 Task: Look for products in the category "Dental Care" with cinnamon flavor only.
Action: Mouse pressed left at (255, 109)
Screenshot: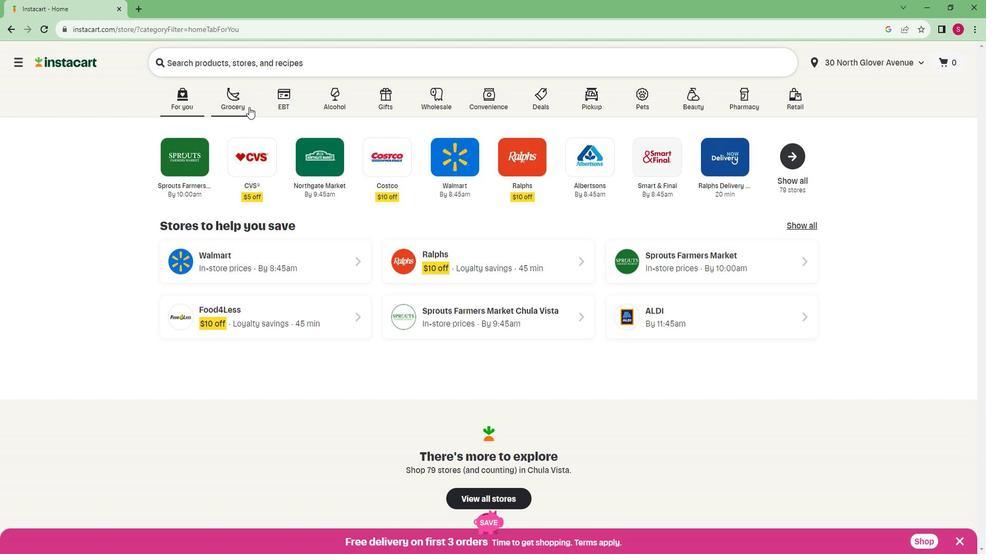 
Action: Mouse moved to (222, 278)
Screenshot: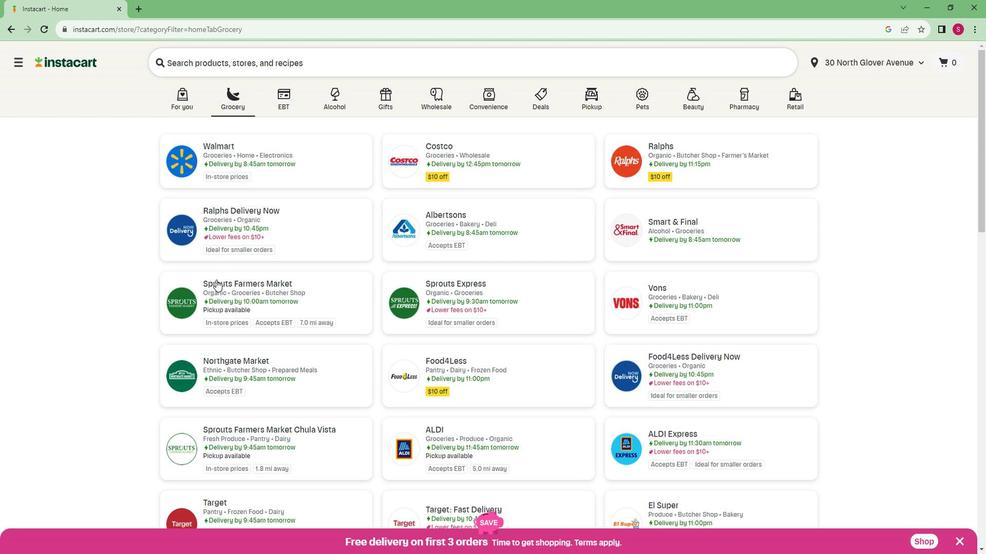 
Action: Mouse pressed left at (222, 278)
Screenshot: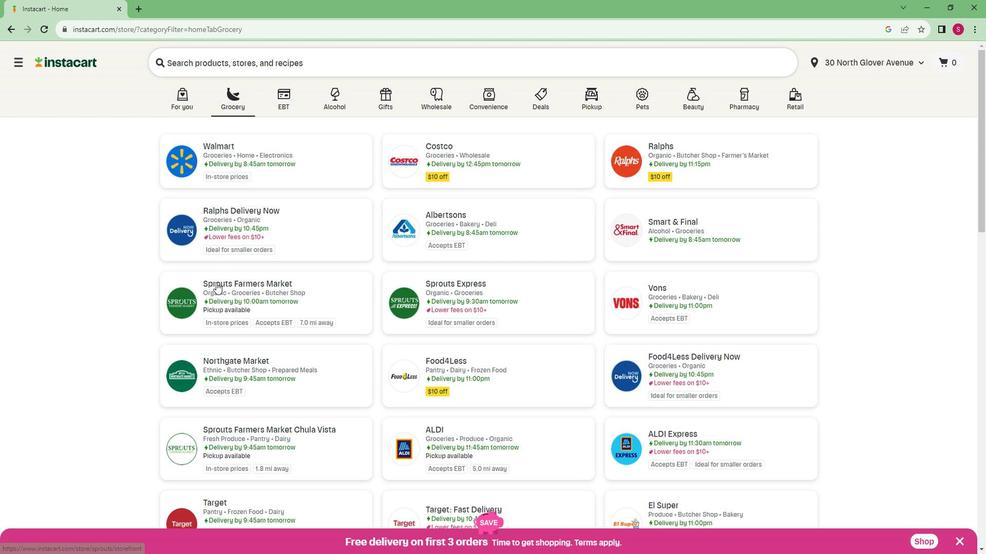 
Action: Mouse moved to (54, 355)
Screenshot: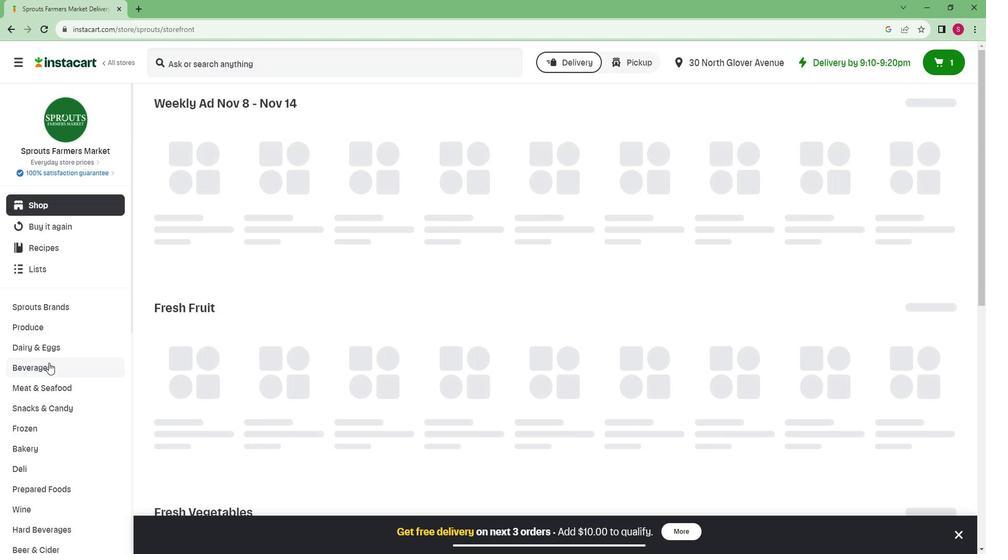 
Action: Mouse scrolled (54, 354) with delta (0, 0)
Screenshot: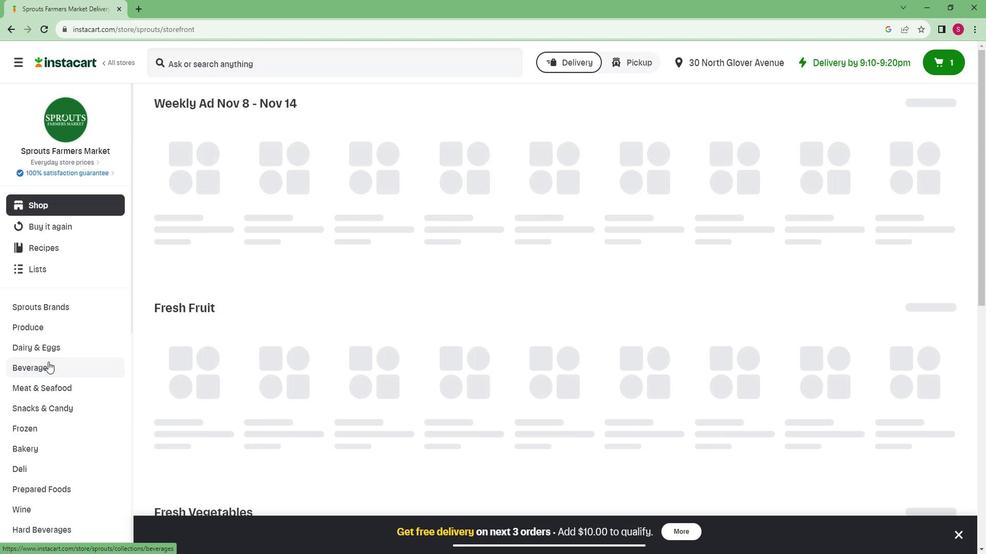 
Action: Mouse scrolled (54, 354) with delta (0, 0)
Screenshot: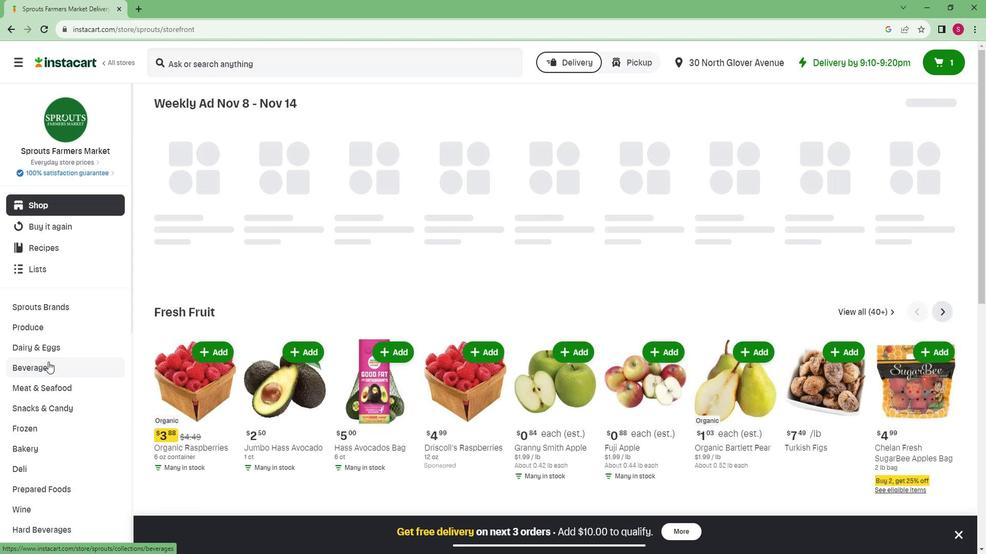 
Action: Mouse scrolled (54, 354) with delta (0, 0)
Screenshot: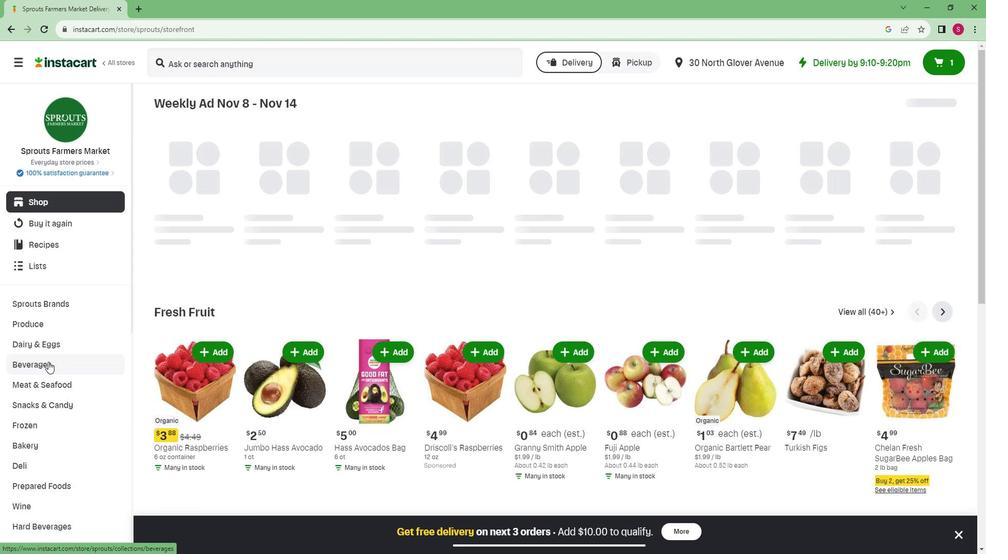 
Action: Mouse scrolled (54, 354) with delta (0, 0)
Screenshot: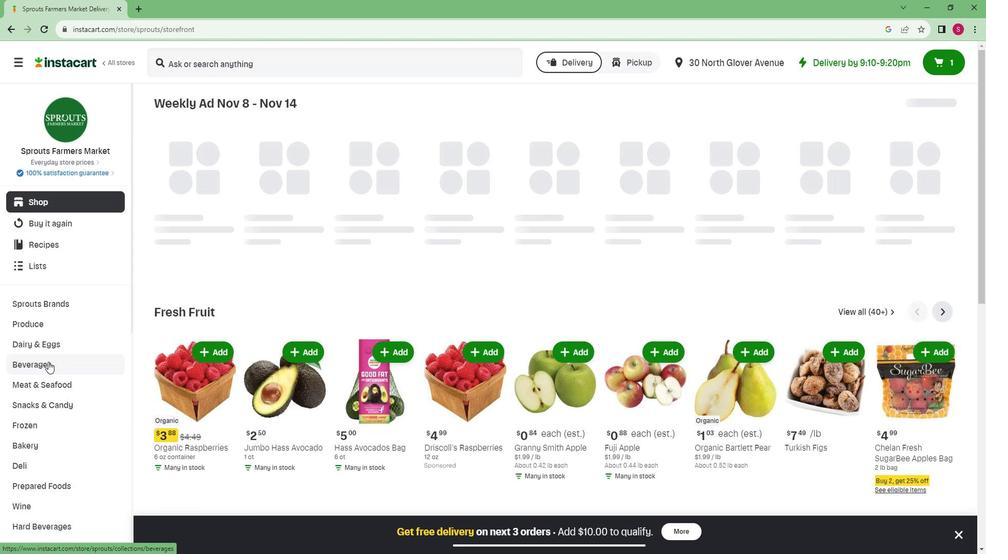 
Action: Mouse scrolled (54, 354) with delta (0, 0)
Screenshot: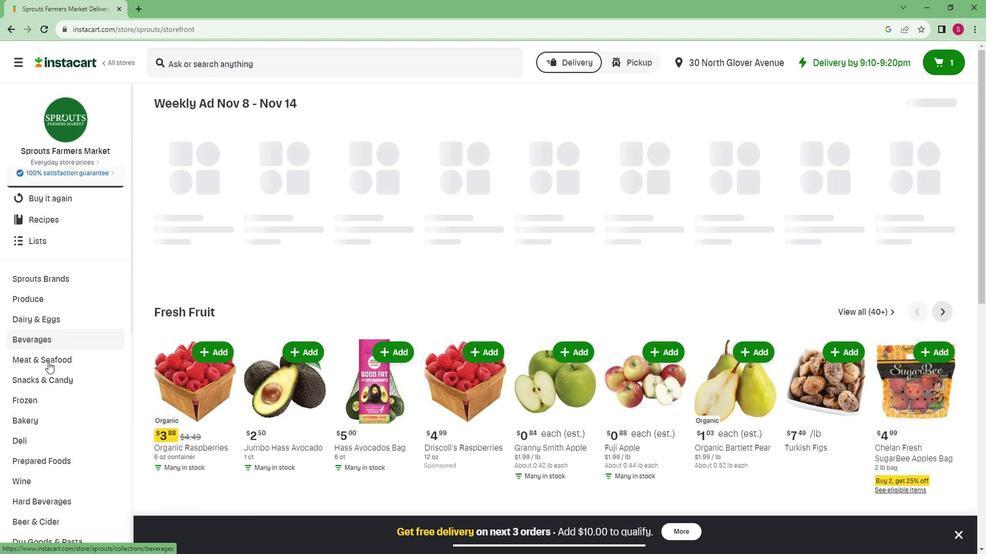 
Action: Mouse scrolled (54, 354) with delta (0, 0)
Screenshot: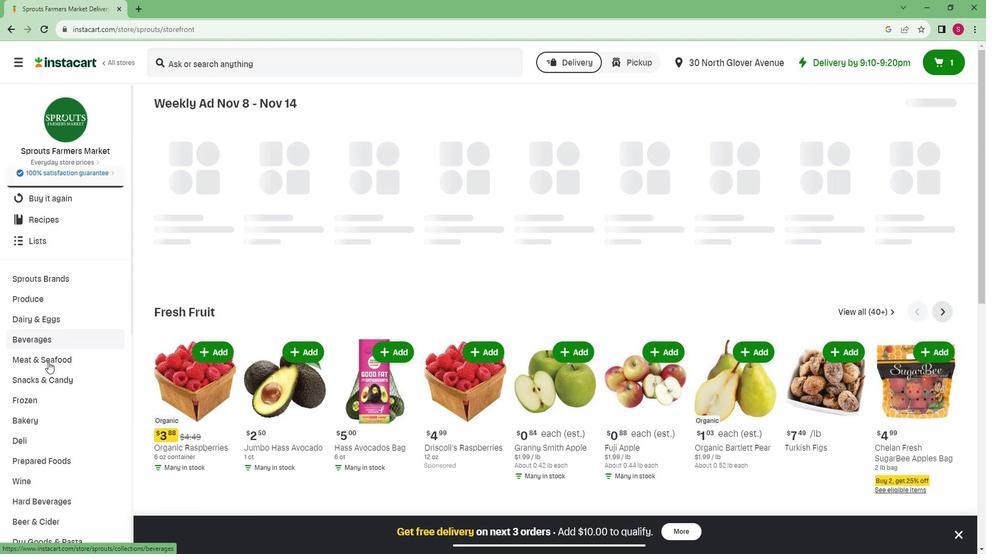 
Action: Mouse scrolled (54, 354) with delta (0, 0)
Screenshot: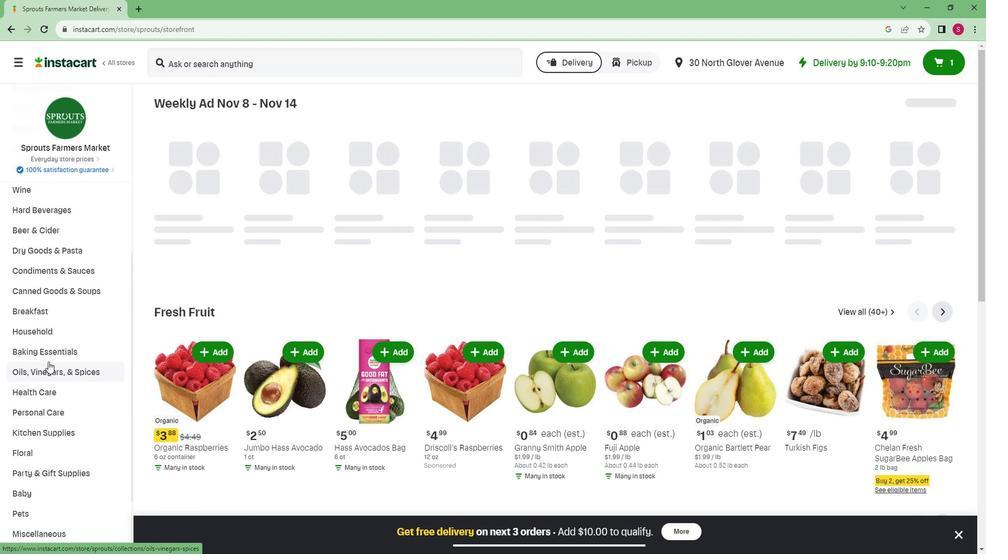 
Action: Mouse scrolled (54, 354) with delta (0, 0)
Screenshot: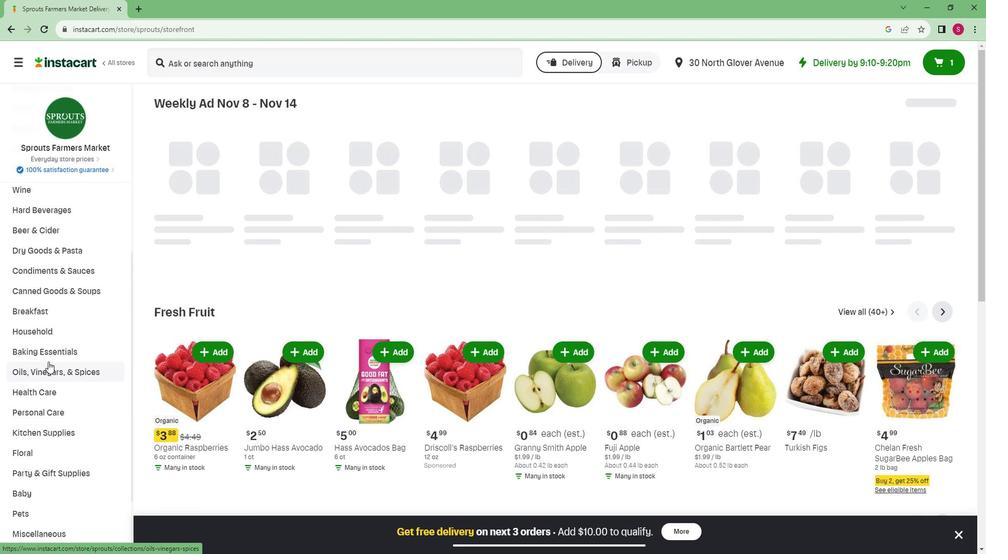 
Action: Mouse scrolled (54, 354) with delta (0, 0)
Screenshot: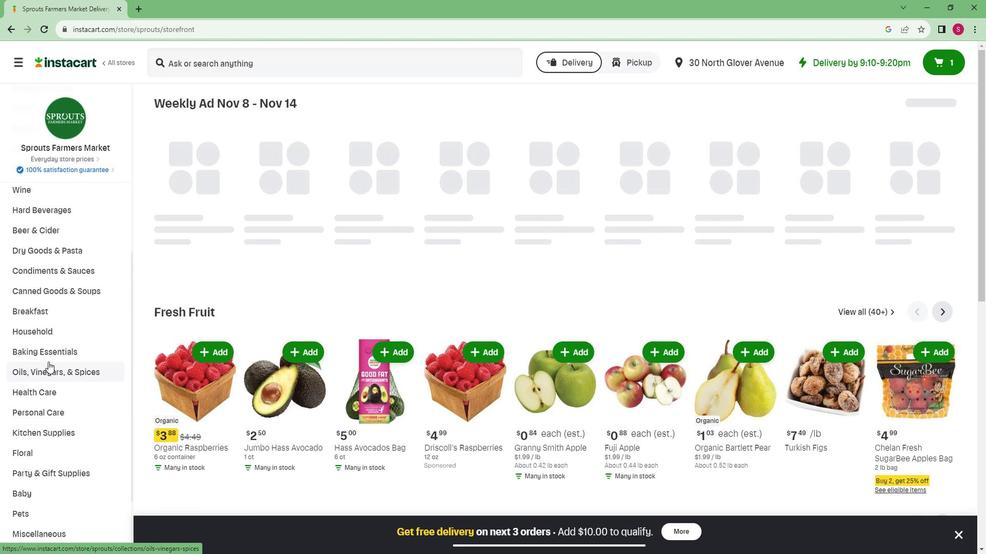 
Action: Mouse scrolled (54, 354) with delta (0, 0)
Screenshot: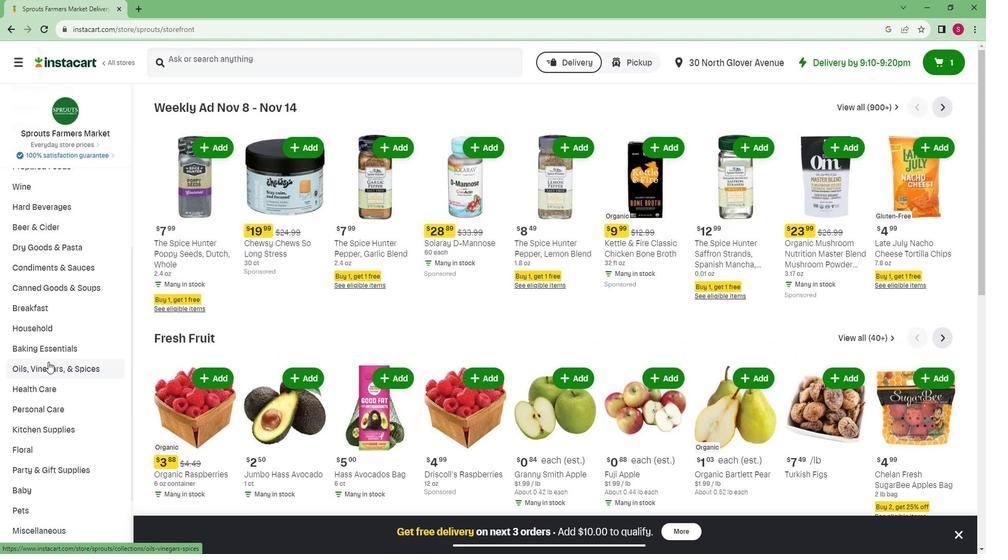 
Action: Mouse scrolled (54, 354) with delta (0, 0)
Screenshot: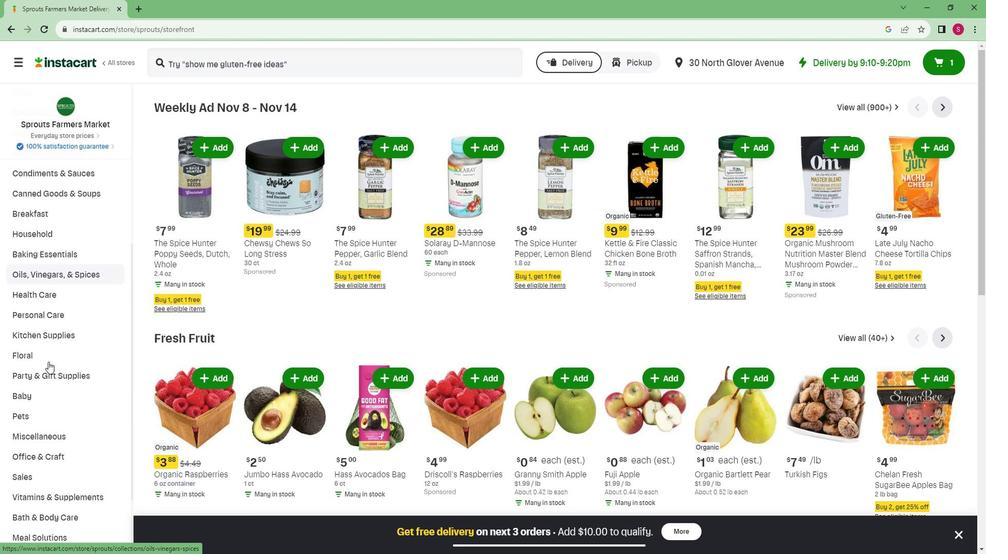 
Action: Mouse scrolled (54, 354) with delta (0, 0)
Screenshot: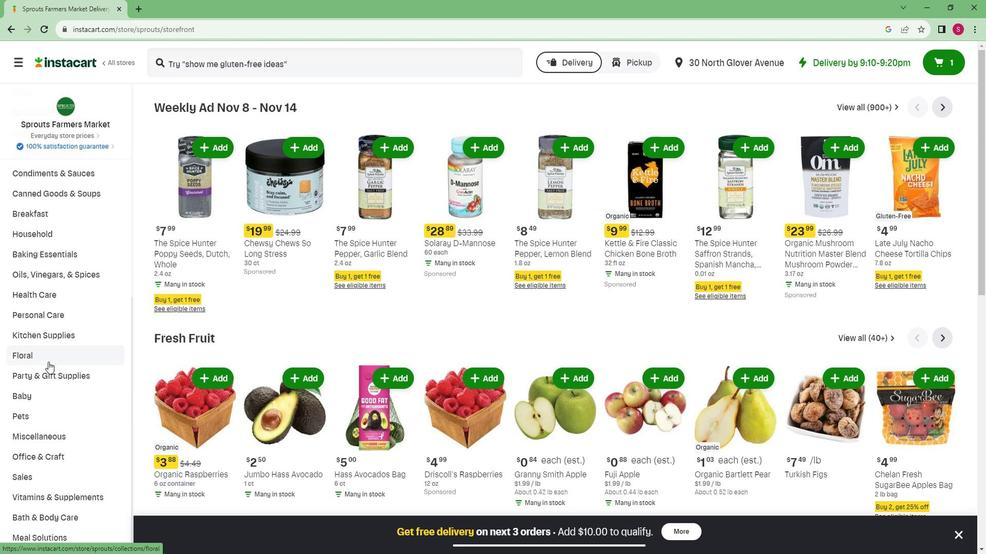
Action: Mouse scrolled (54, 354) with delta (0, 0)
Screenshot: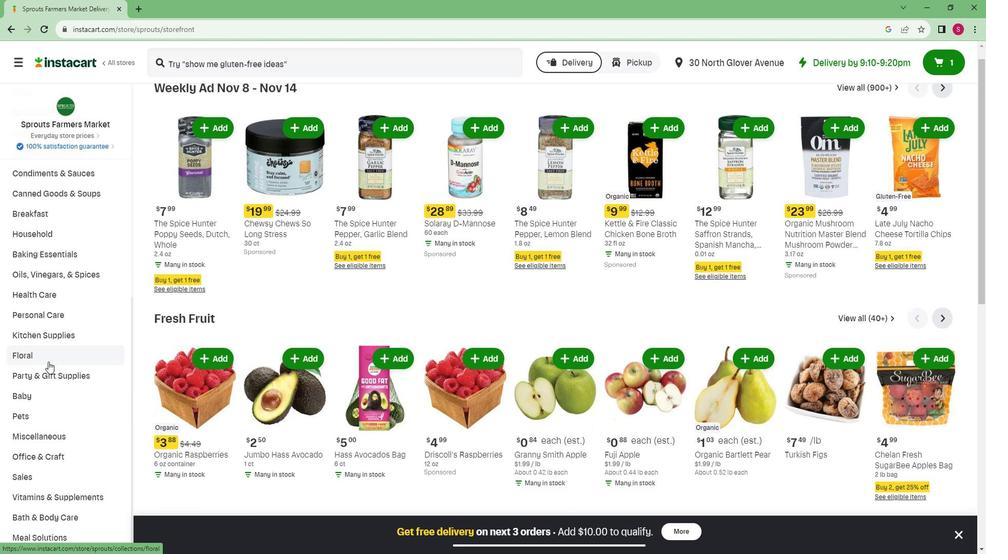 
Action: Mouse moved to (36, 504)
Screenshot: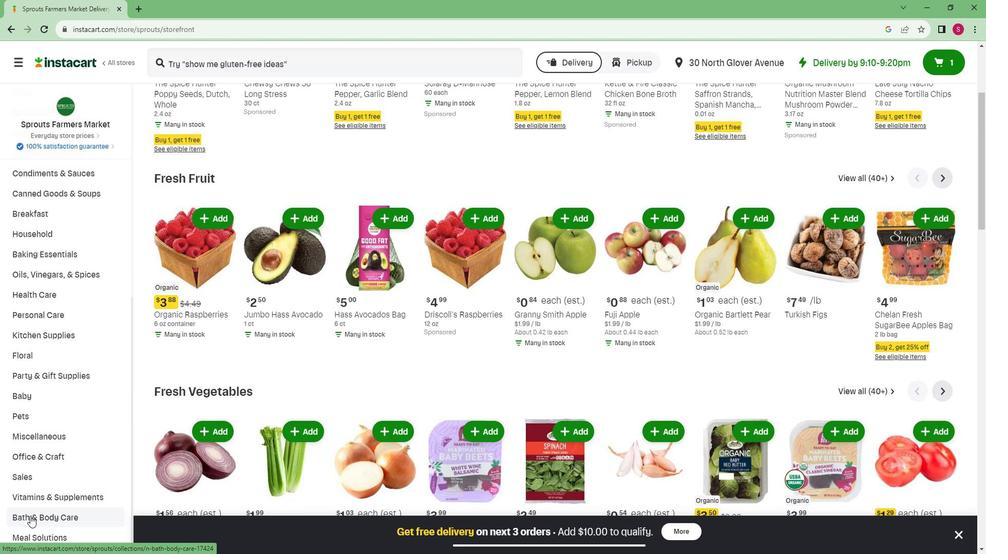 
Action: Mouse pressed left at (36, 504)
Screenshot: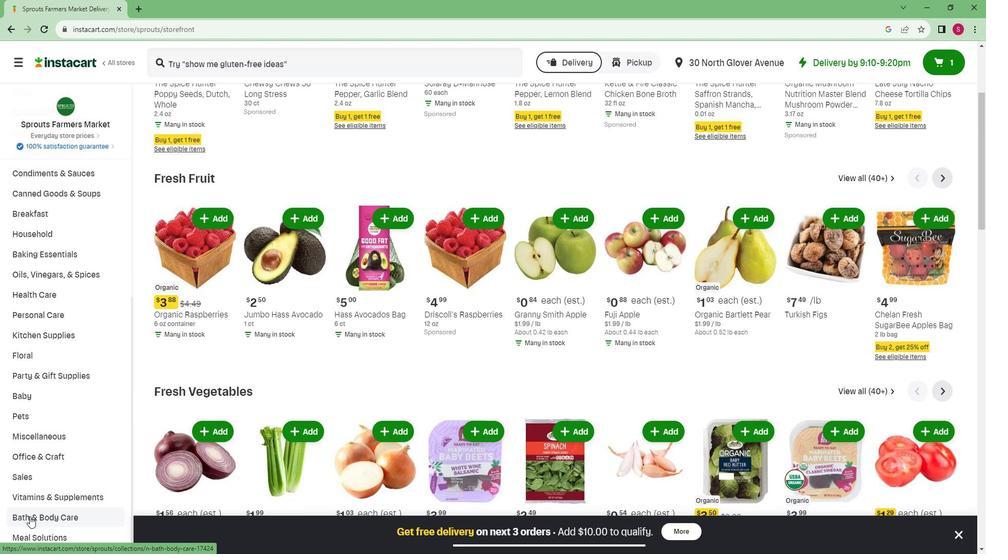 
Action: Mouse moved to (686, 136)
Screenshot: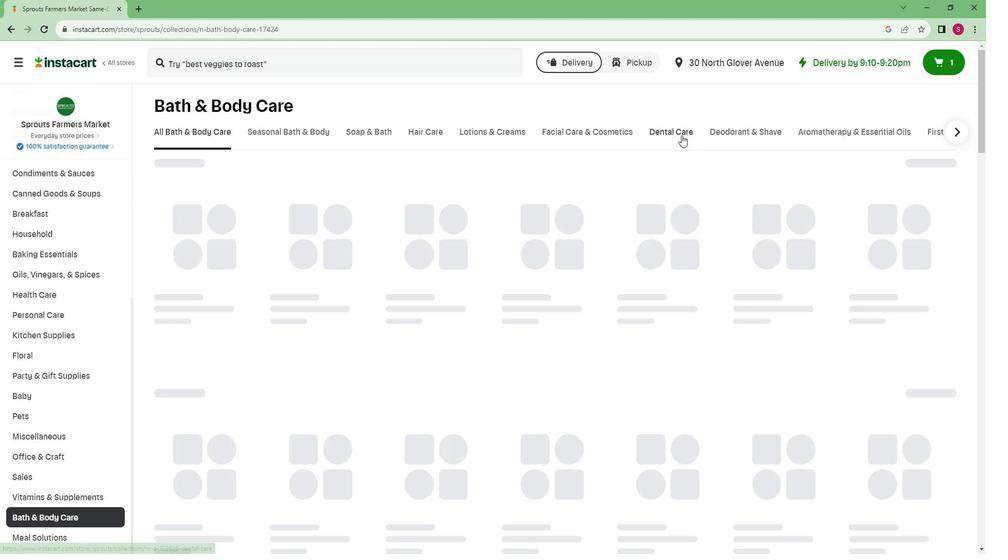 
Action: Mouse pressed left at (686, 136)
Screenshot: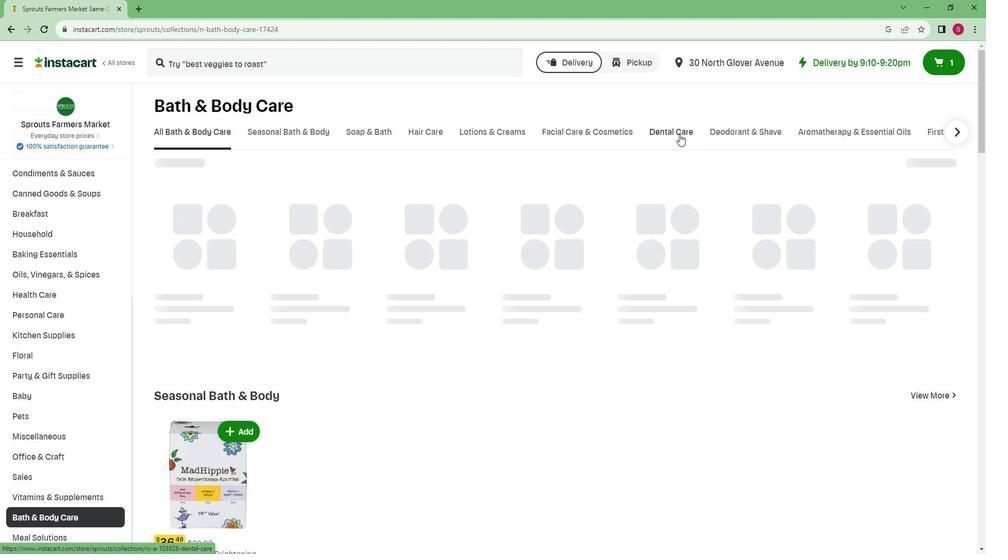 
Action: Mouse moved to (465, 180)
Screenshot: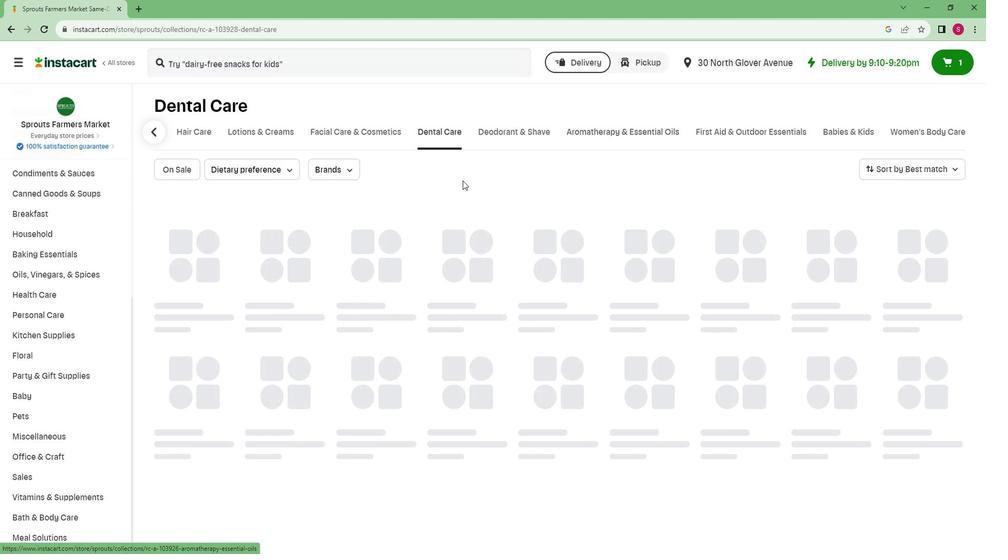
